 Task: For heading Arial with bold.  font size for heading22,  'Change the font style of data to'Arial Narrow.  and font size to 14,  Change the alignment of both headline & data to Align middle.  In the sheet  BankBalances analysisbook
Action: Mouse moved to (945, 128)
Screenshot: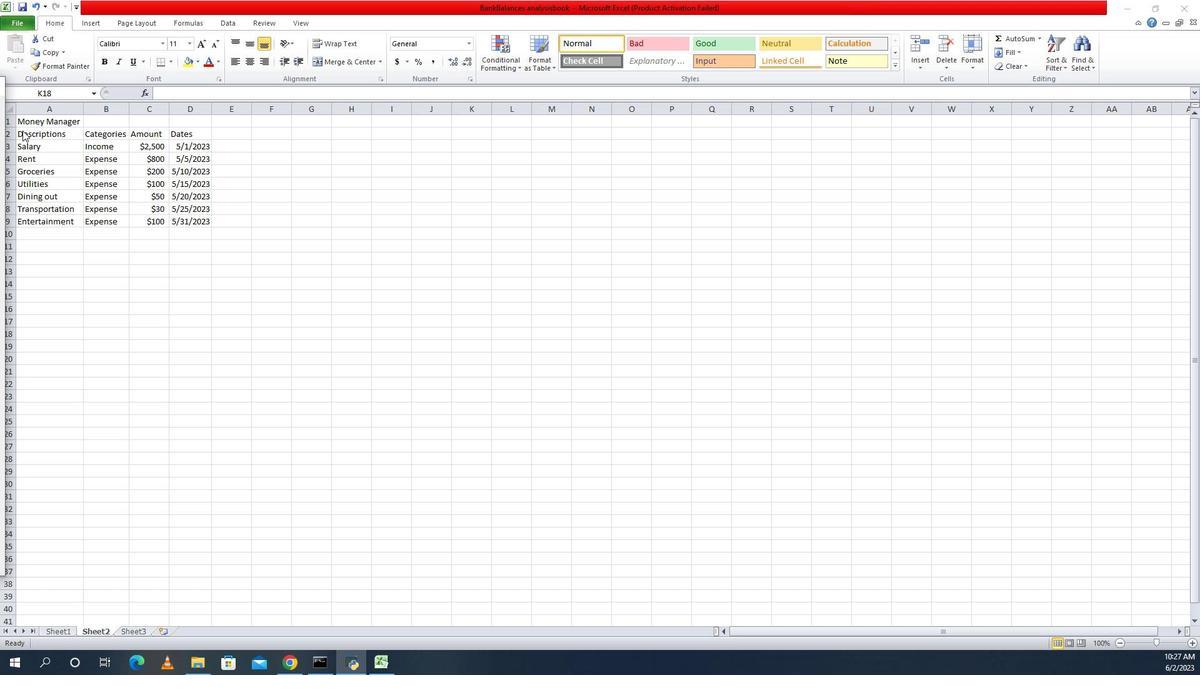 
Action: Mouse pressed left at (945, 128)
Screenshot: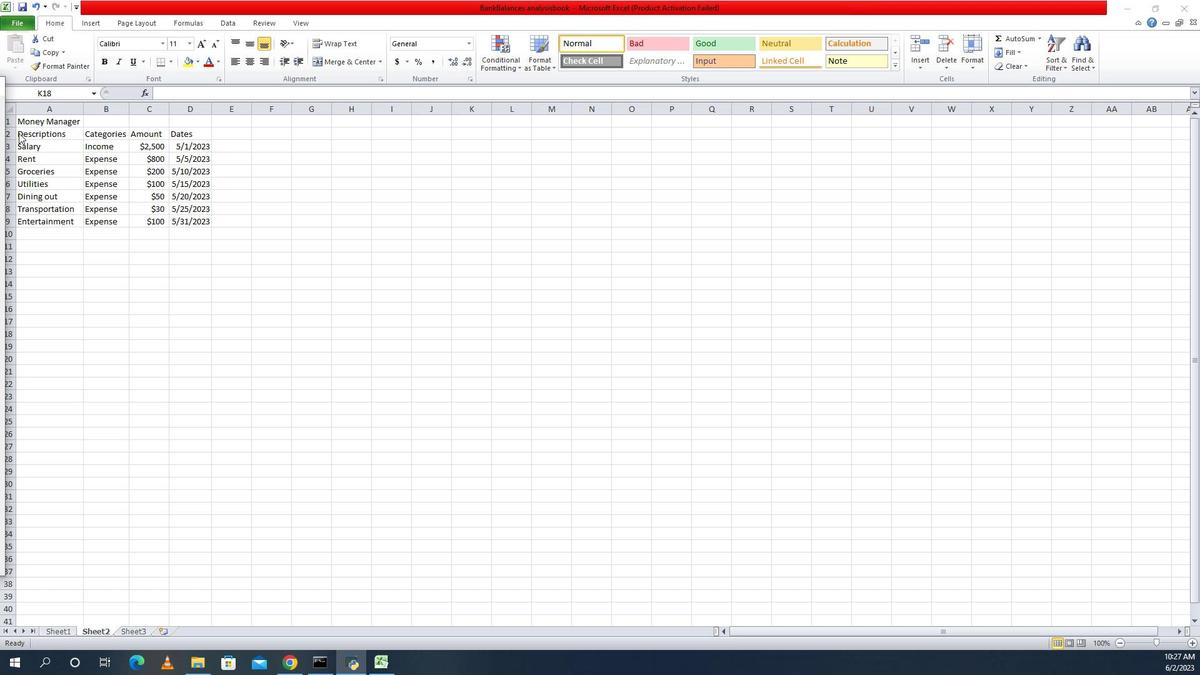 
Action: Mouse moved to (999, 132)
Screenshot: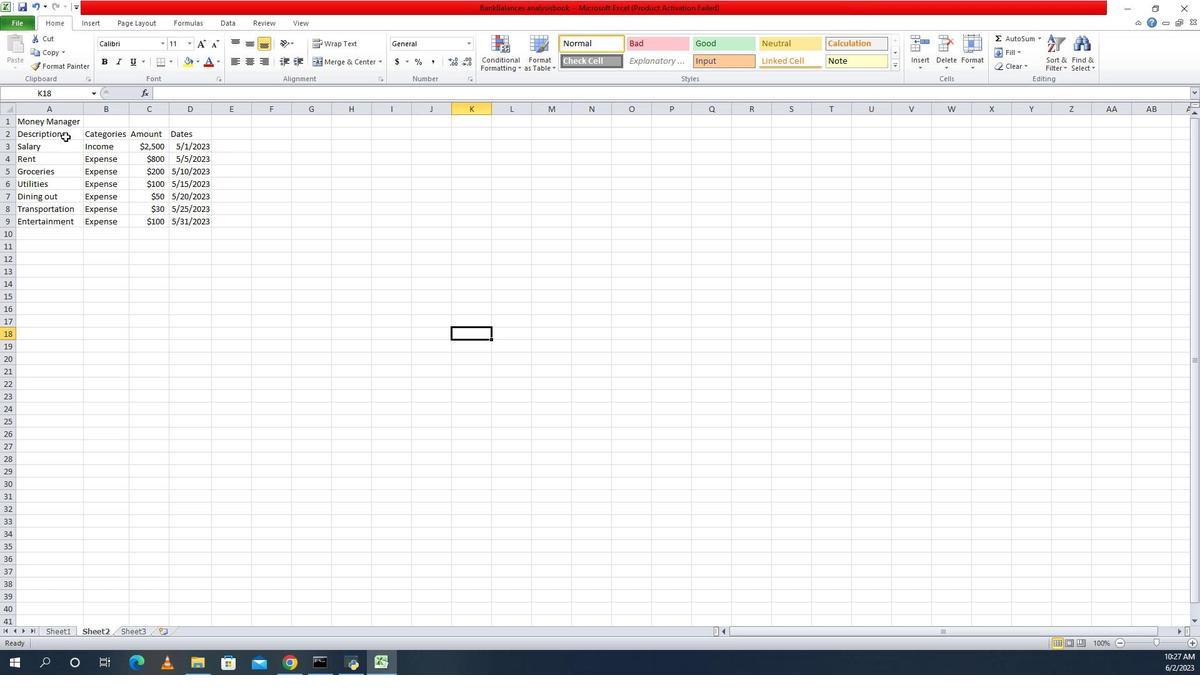 
Action: Mouse pressed left at (999, 132)
Screenshot: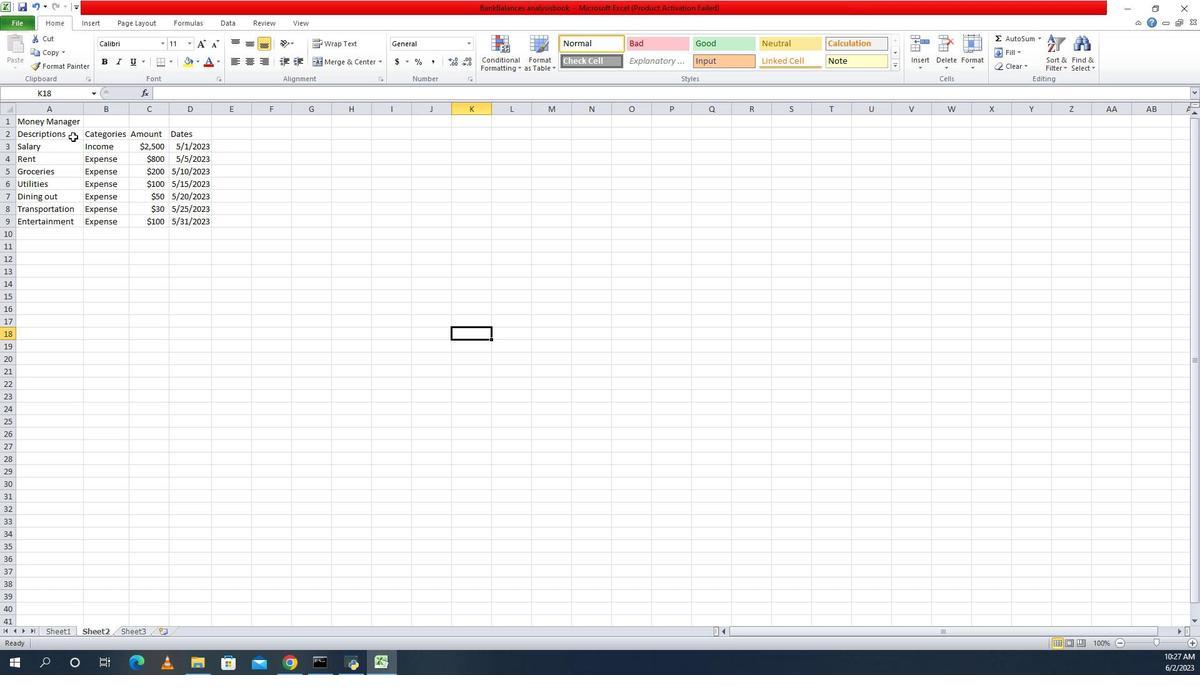 
Action: Mouse moved to (1088, 41)
Screenshot: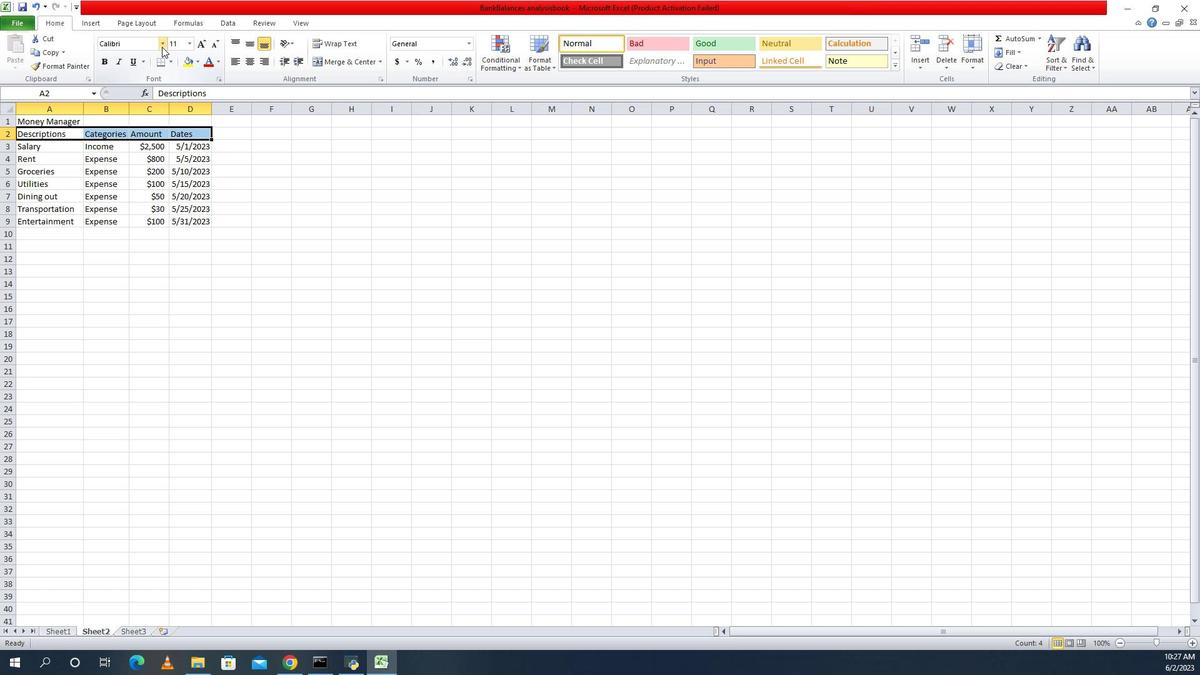 
Action: Mouse pressed left at (1088, 41)
Screenshot: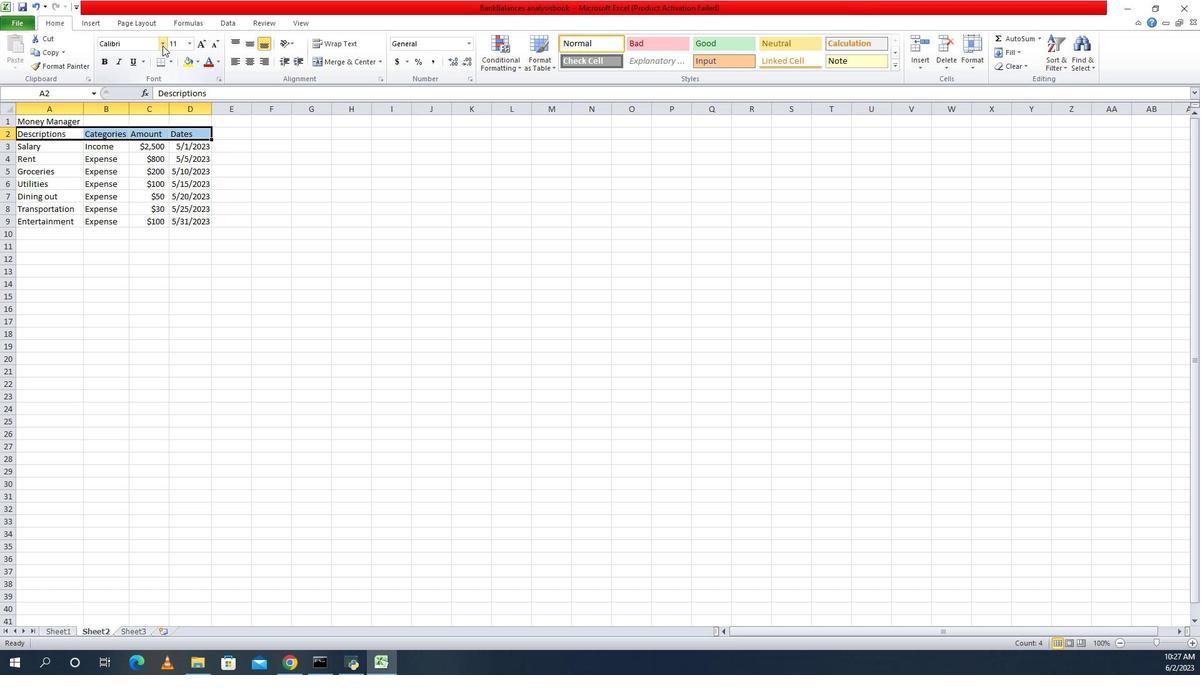 
Action: Mouse moved to (1069, 137)
Screenshot: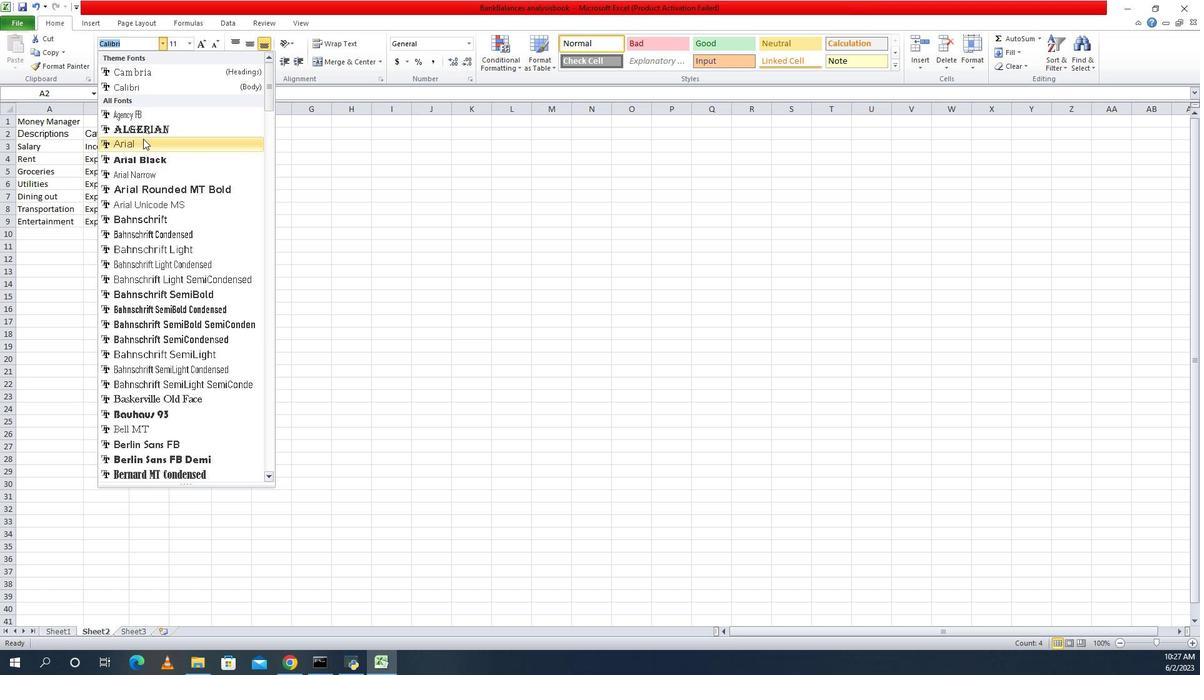 
Action: Mouse pressed left at (1069, 137)
Screenshot: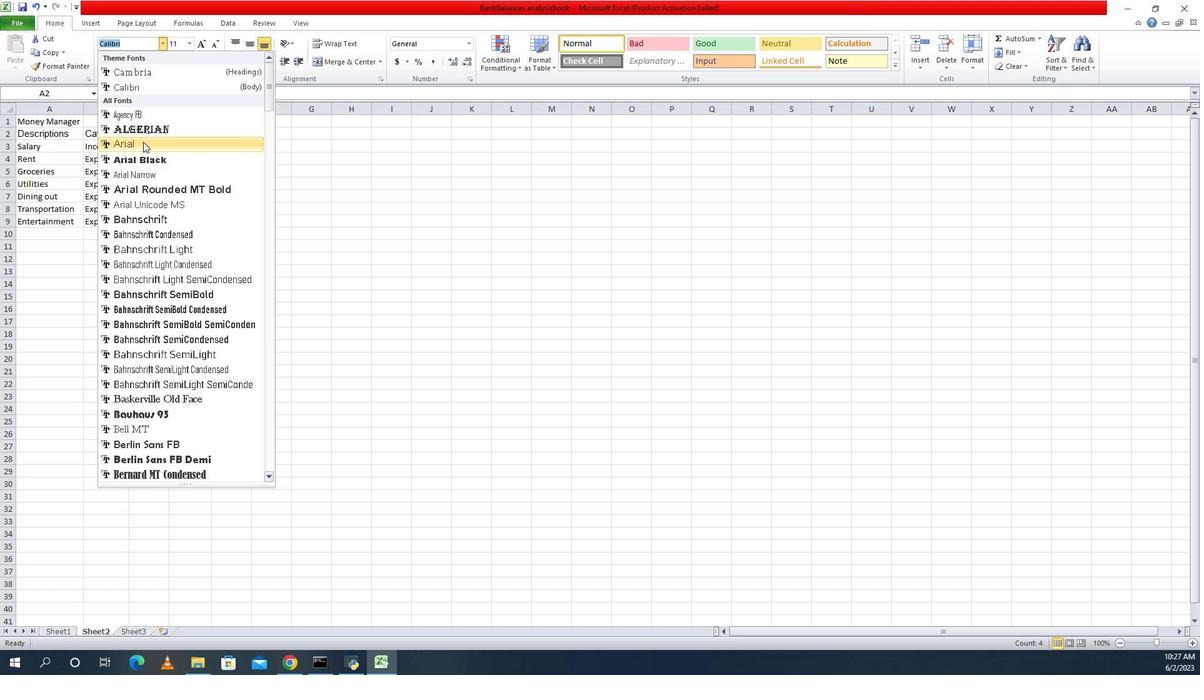 
Action: Mouse moved to (1115, 41)
Screenshot: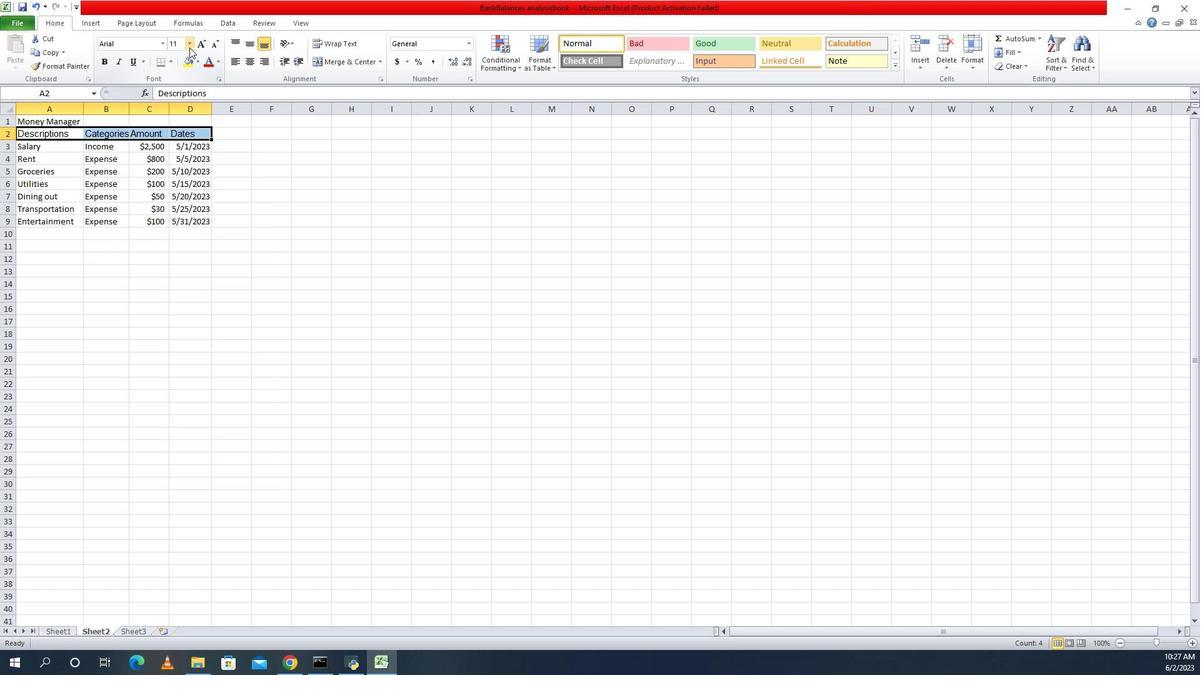 
Action: Mouse pressed left at (1115, 41)
Screenshot: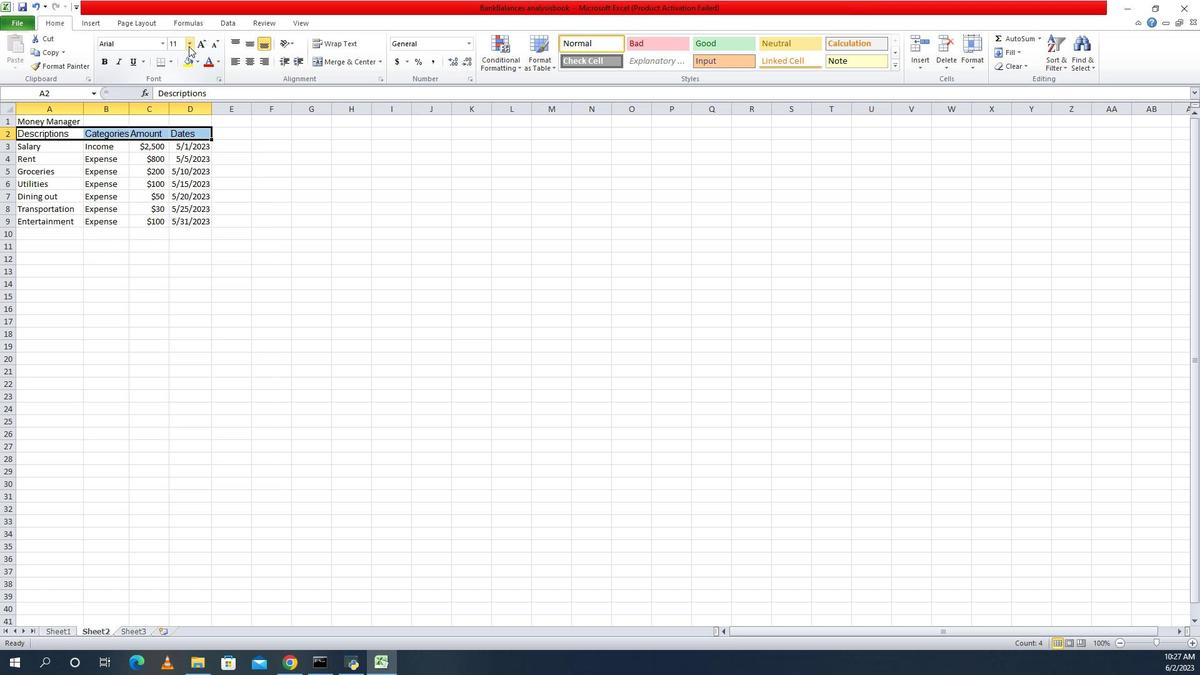 
Action: Mouse moved to (1105, 151)
Screenshot: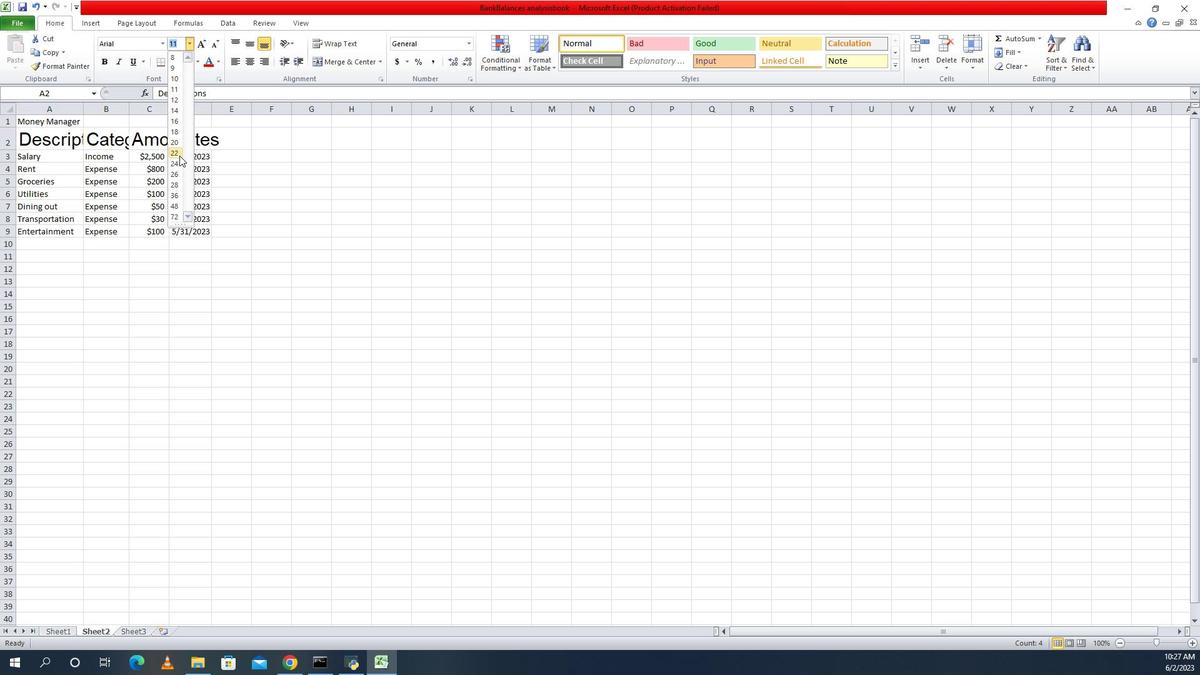 
Action: Mouse pressed left at (1105, 151)
Screenshot: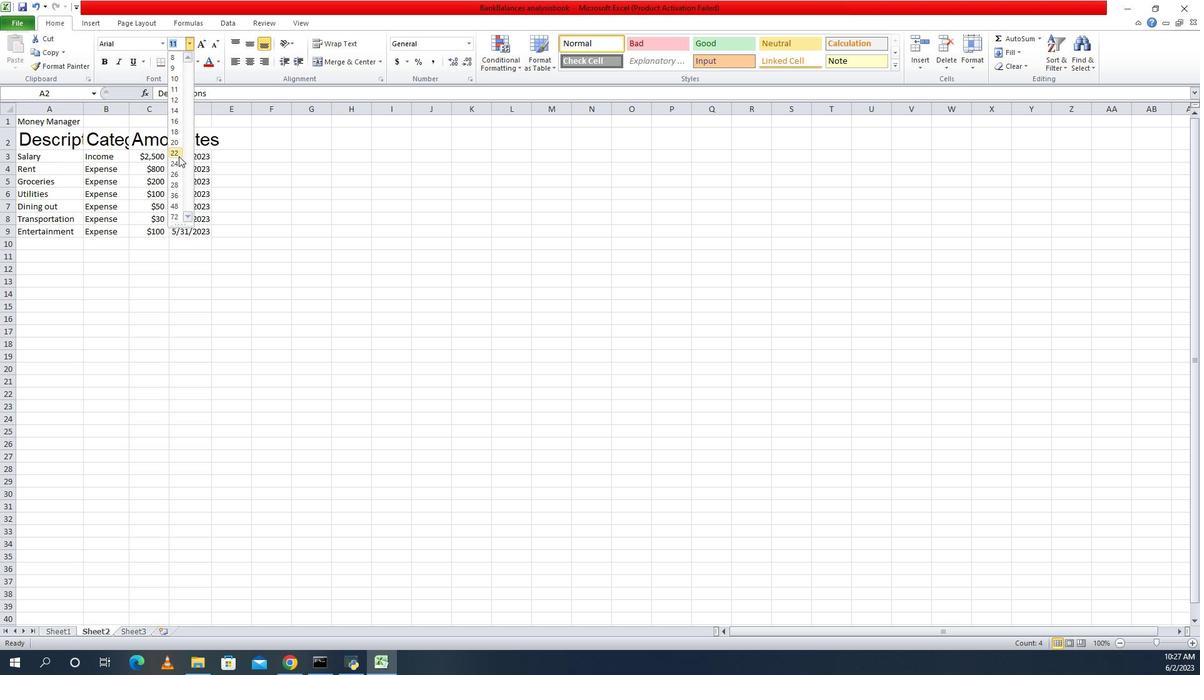 
Action: Mouse moved to (1137, 106)
Screenshot: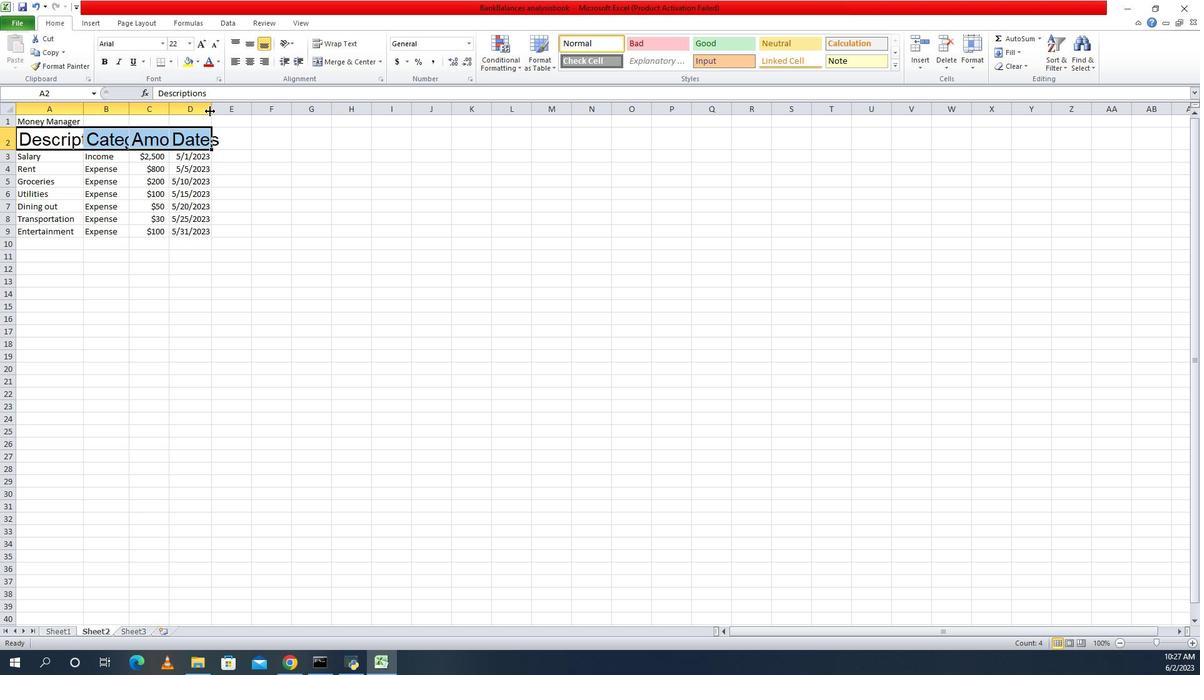 
Action: Mouse pressed left at (1137, 106)
Screenshot: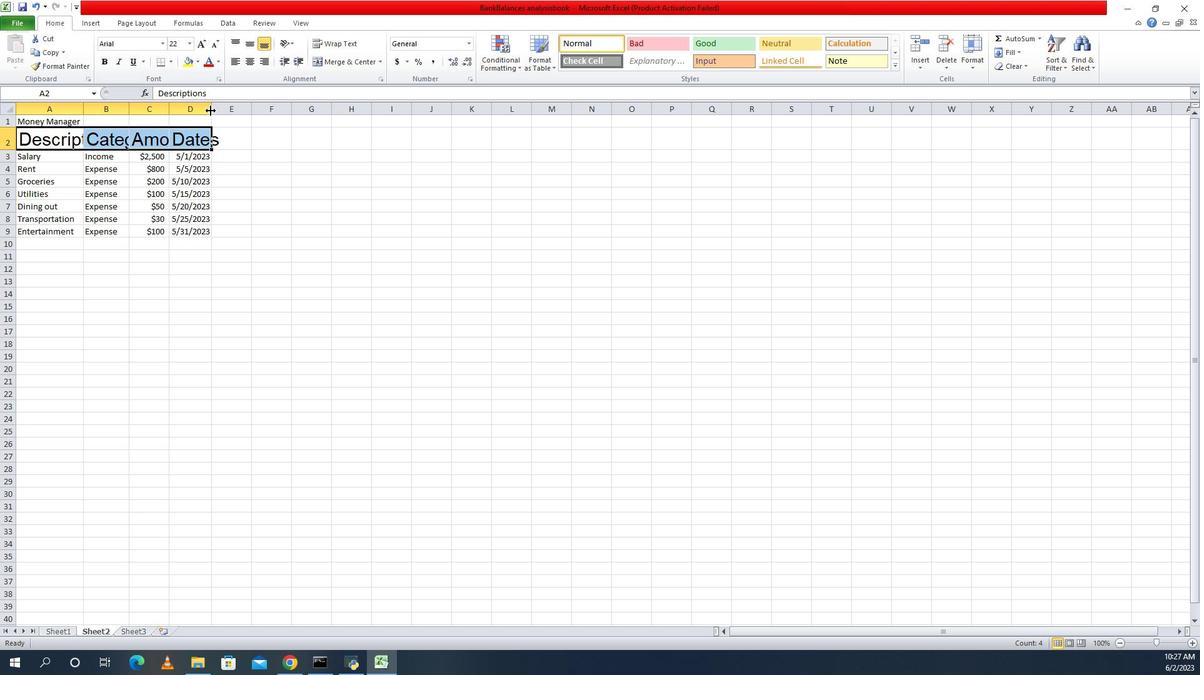 
Action: Mouse pressed left at (1137, 106)
Screenshot: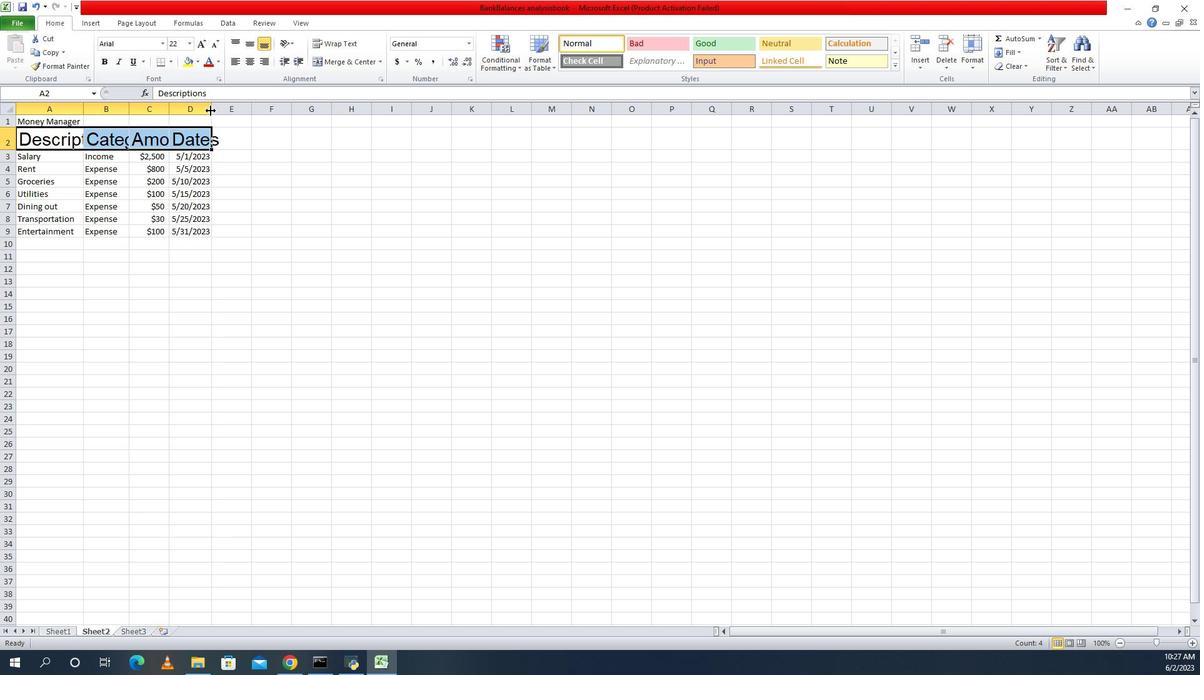 
Action: Mouse moved to (1096, 106)
Screenshot: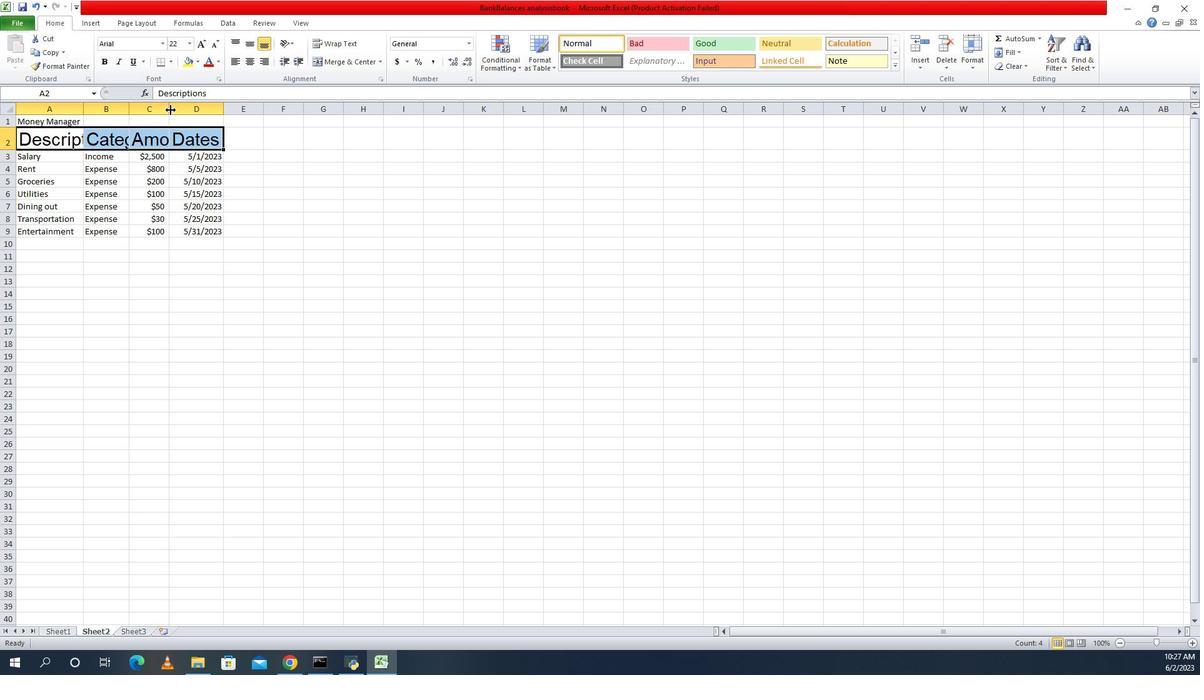 
Action: Mouse pressed left at (1096, 106)
Screenshot: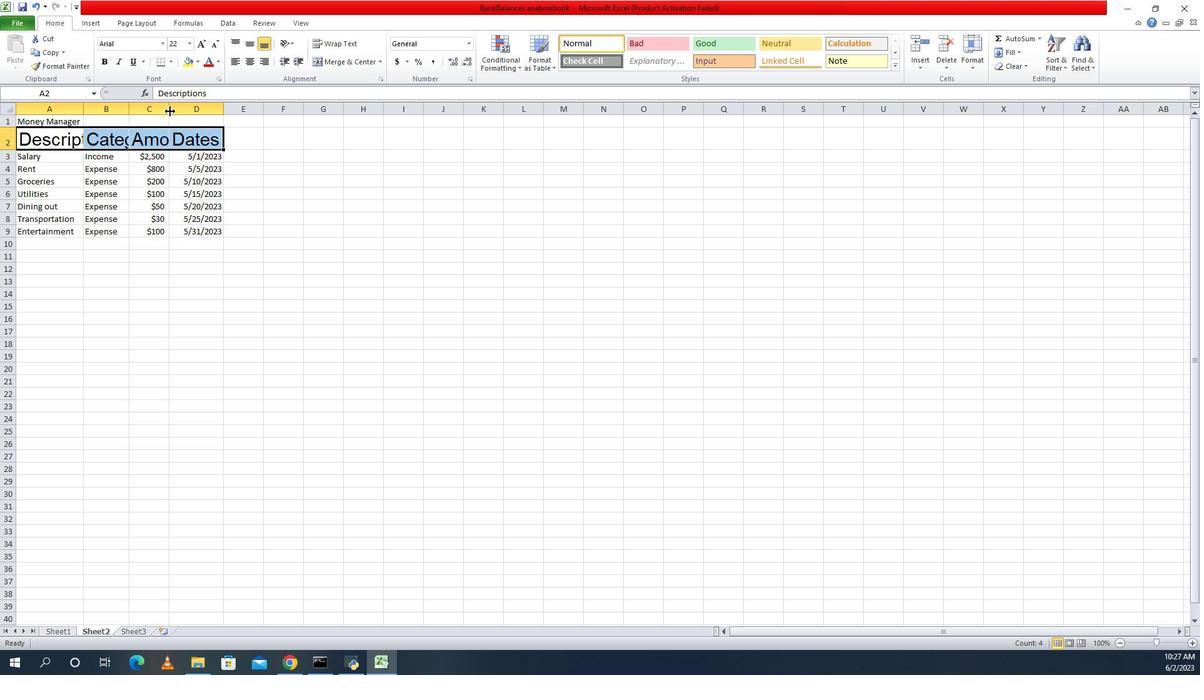 
Action: Mouse pressed left at (1096, 106)
Screenshot: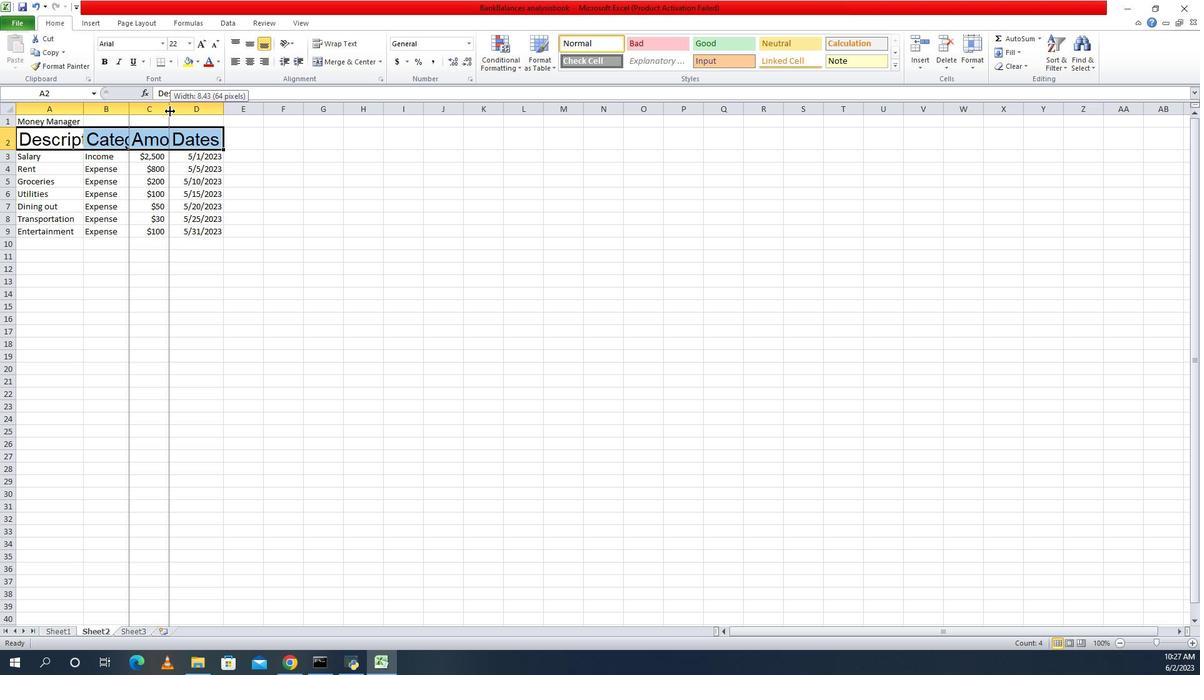 
Action: Mouse moved to (1055, 107)
Screenshot: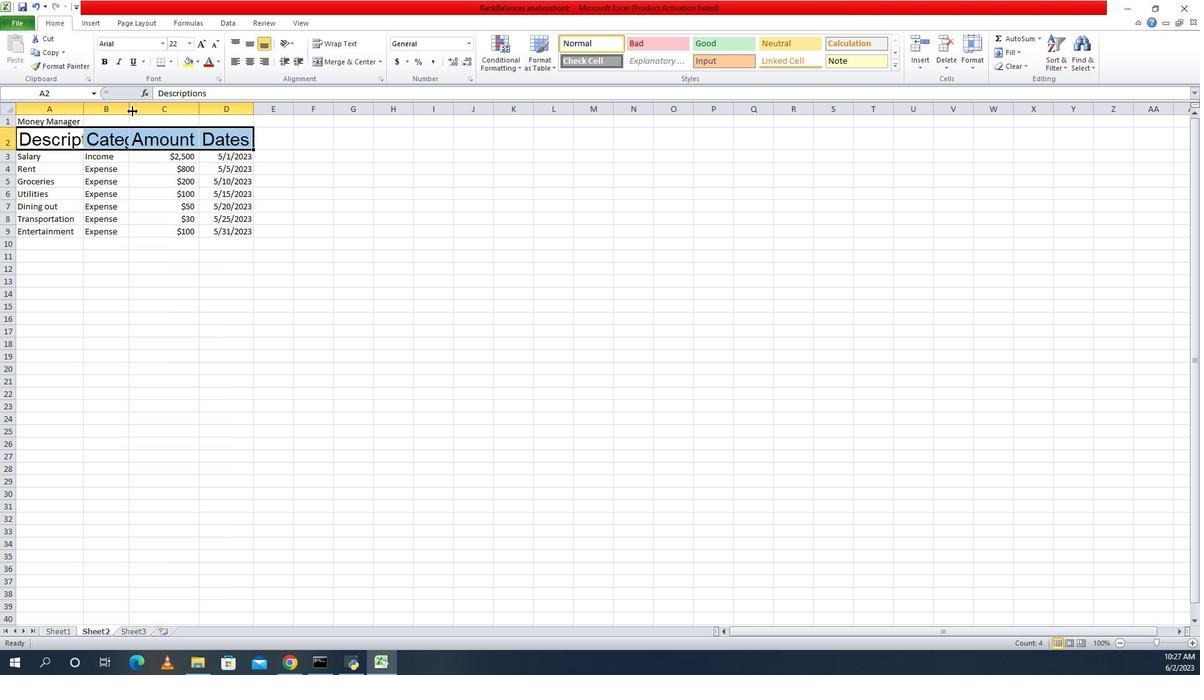 
Action: Mouse pressed left at (1055, 107)
Screenshot: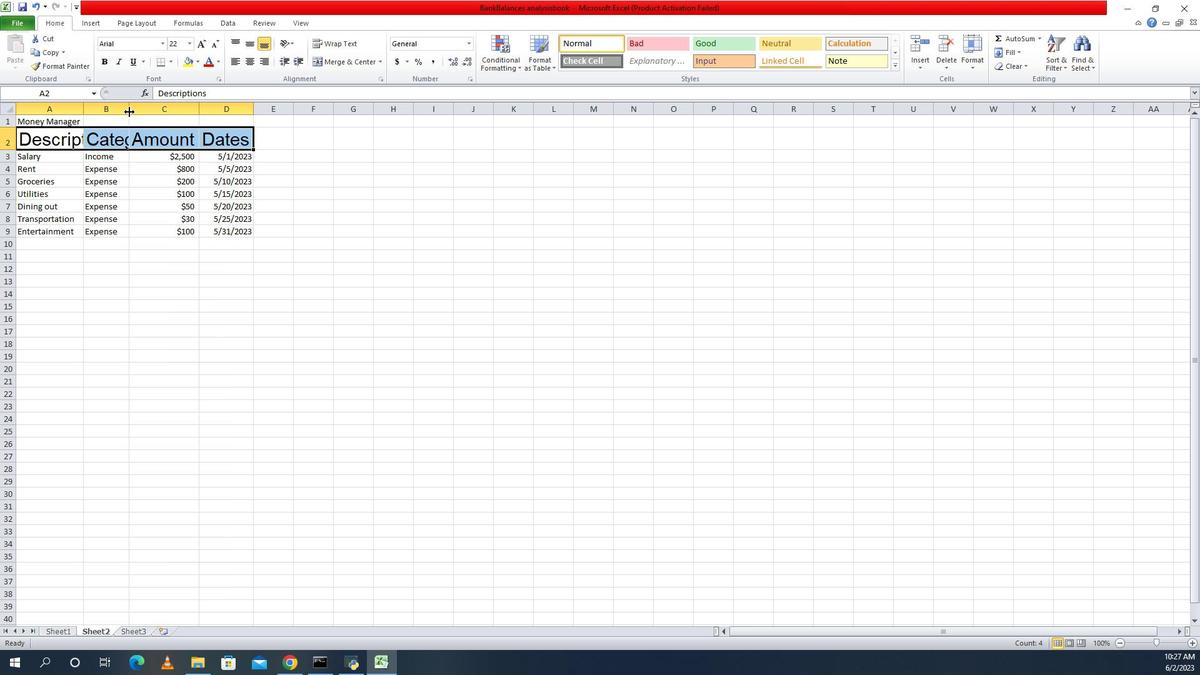 
Action: Mouse pressed left at (1055, 107)
Screenshot: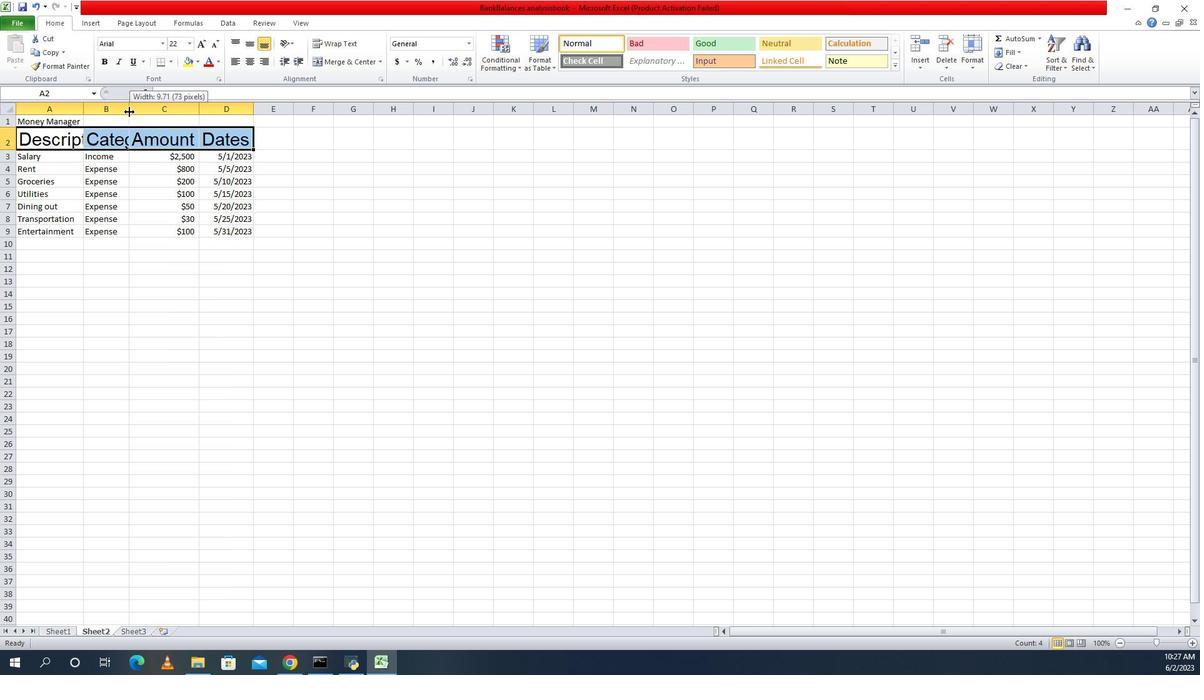 
Action: Mouse moved to (1009, 106)
Screenshot: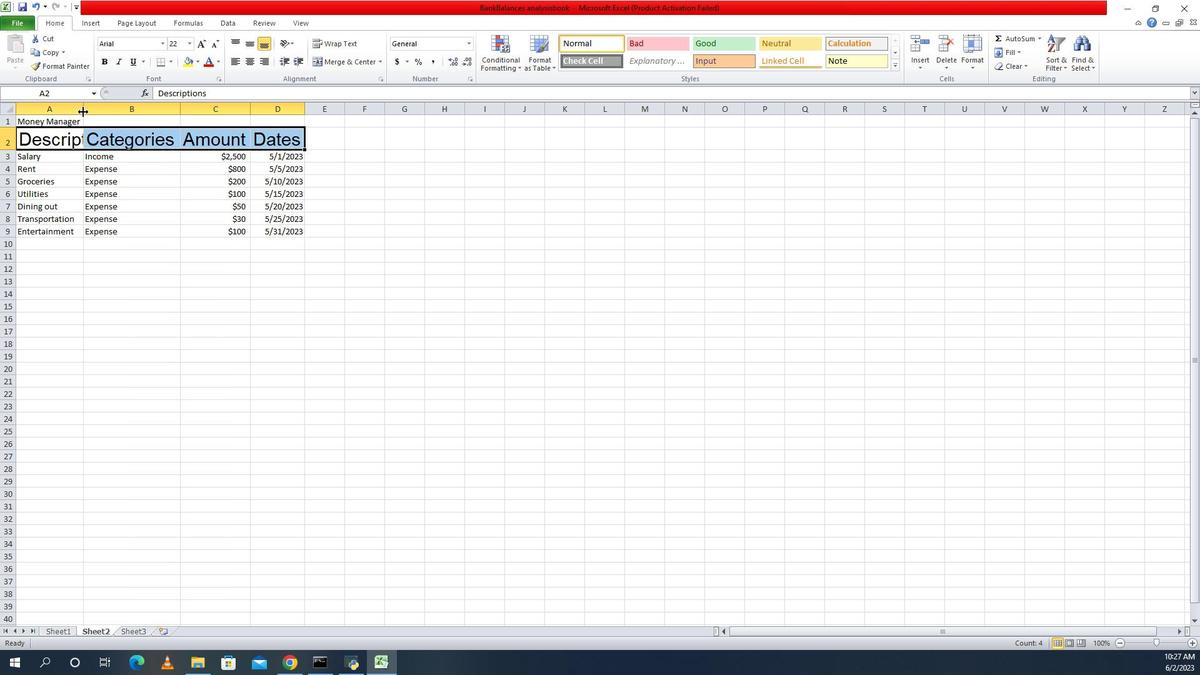 
Action: Mouse pressed left at (1009, 106)
Screenshot: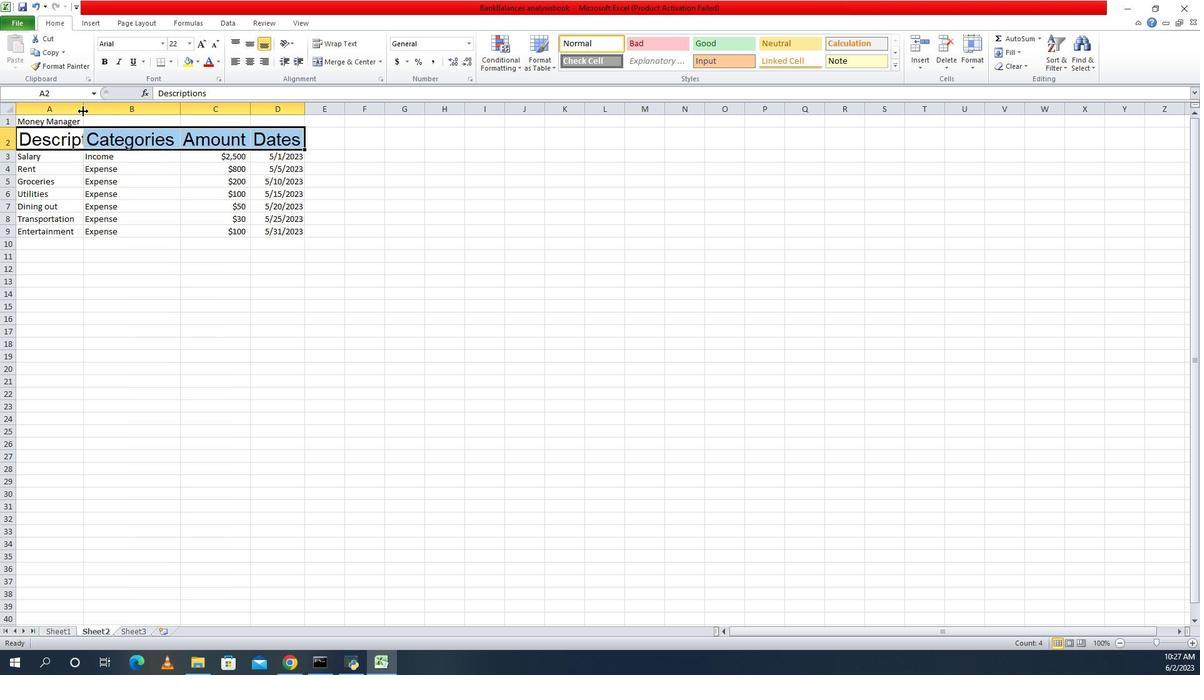 
Action: Mouse pressed left at (1009, 106)
Screenshot: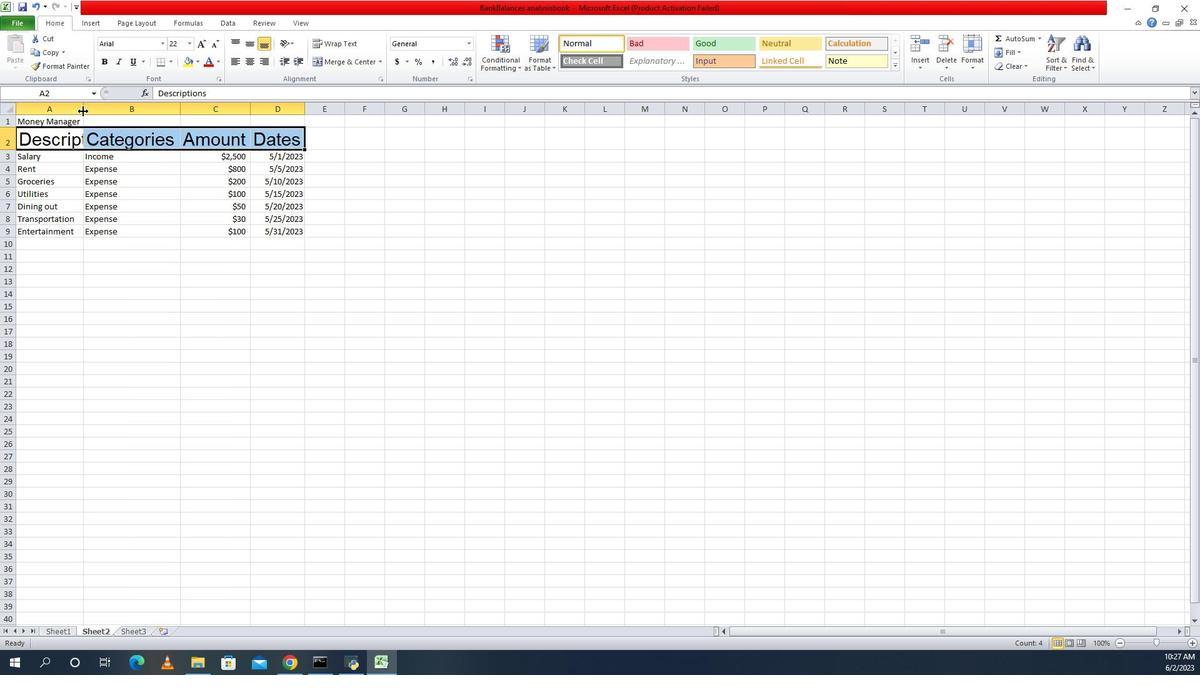 
Action: Mouse moved to (945, 151)
Screenshot: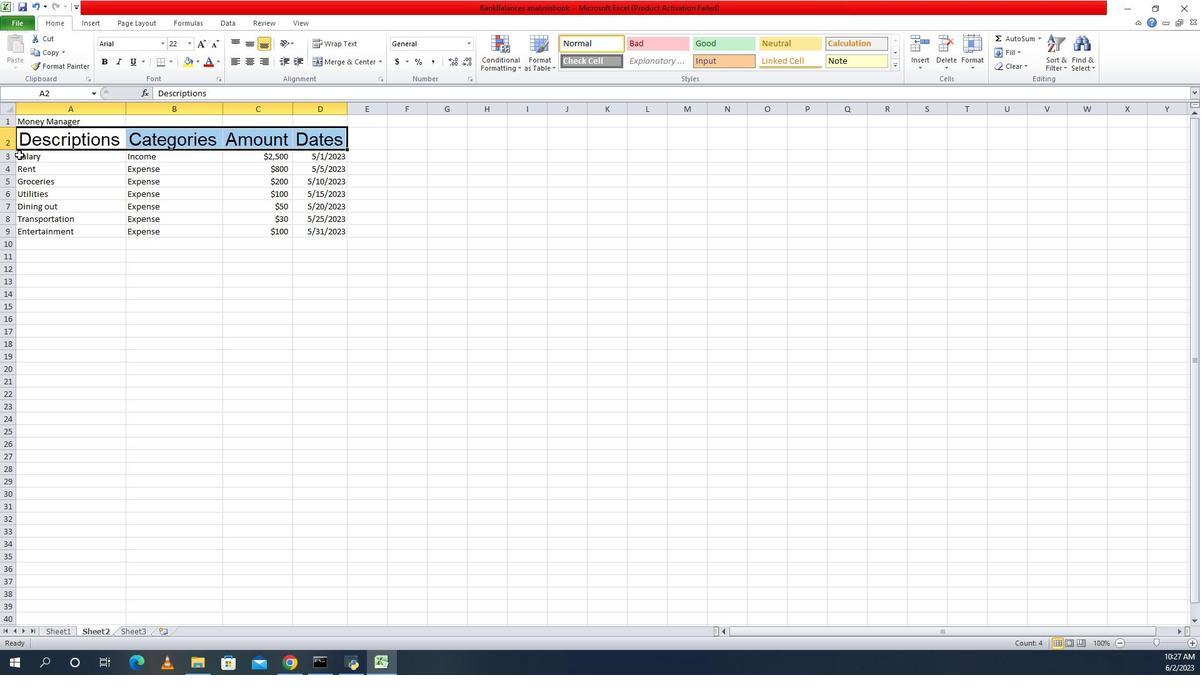 
Action: Mouse pressed left at (945, 151)
Screenshot: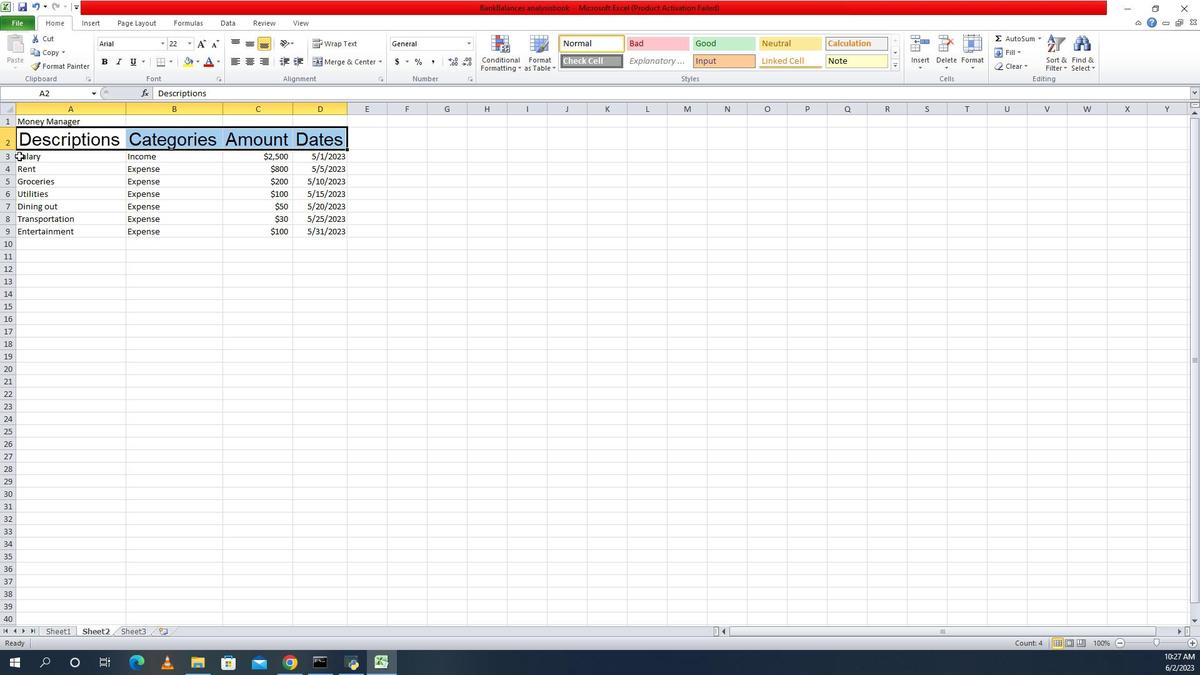 
Action: Mouse moved to (1091, 39)
Screenshot: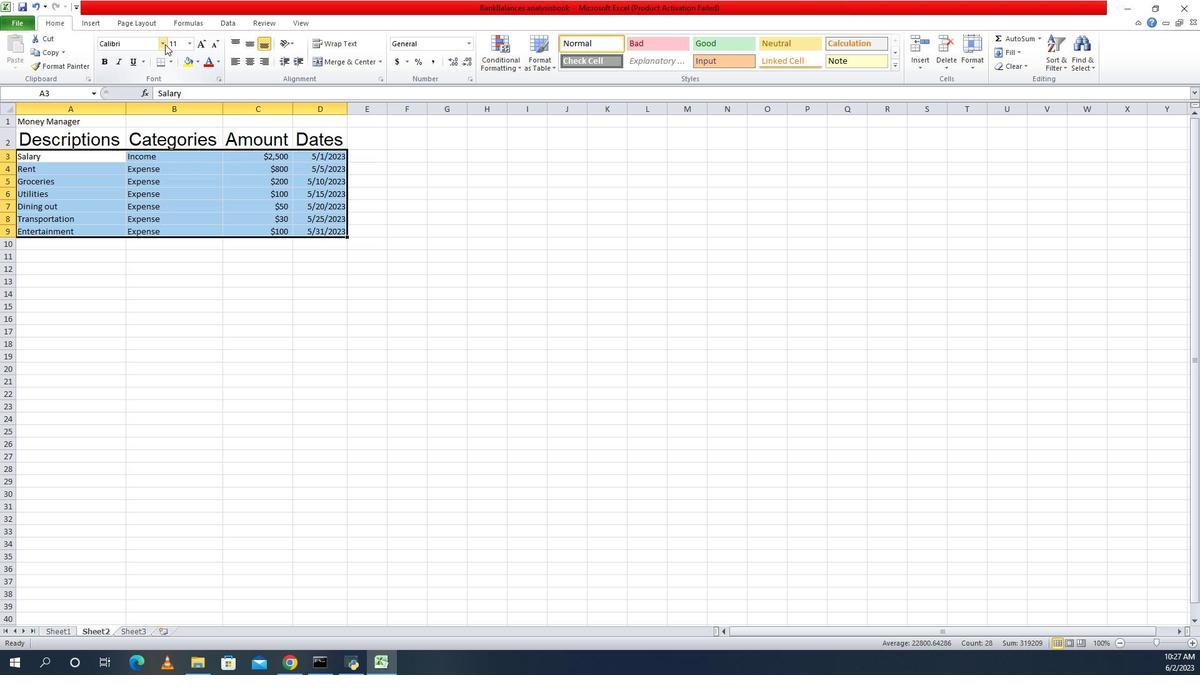 
Action: Mouse pressed left at (1091, 39)
Screenshot: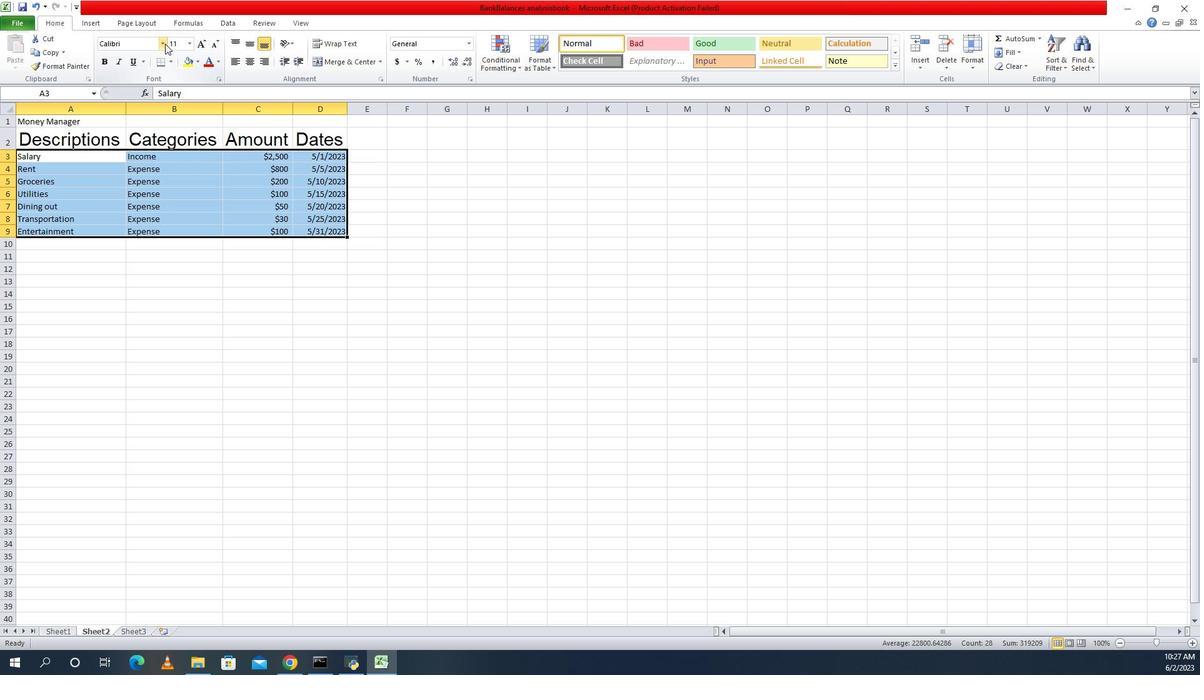 
Action: Mouse moved to (1048, 171)
Screenshot: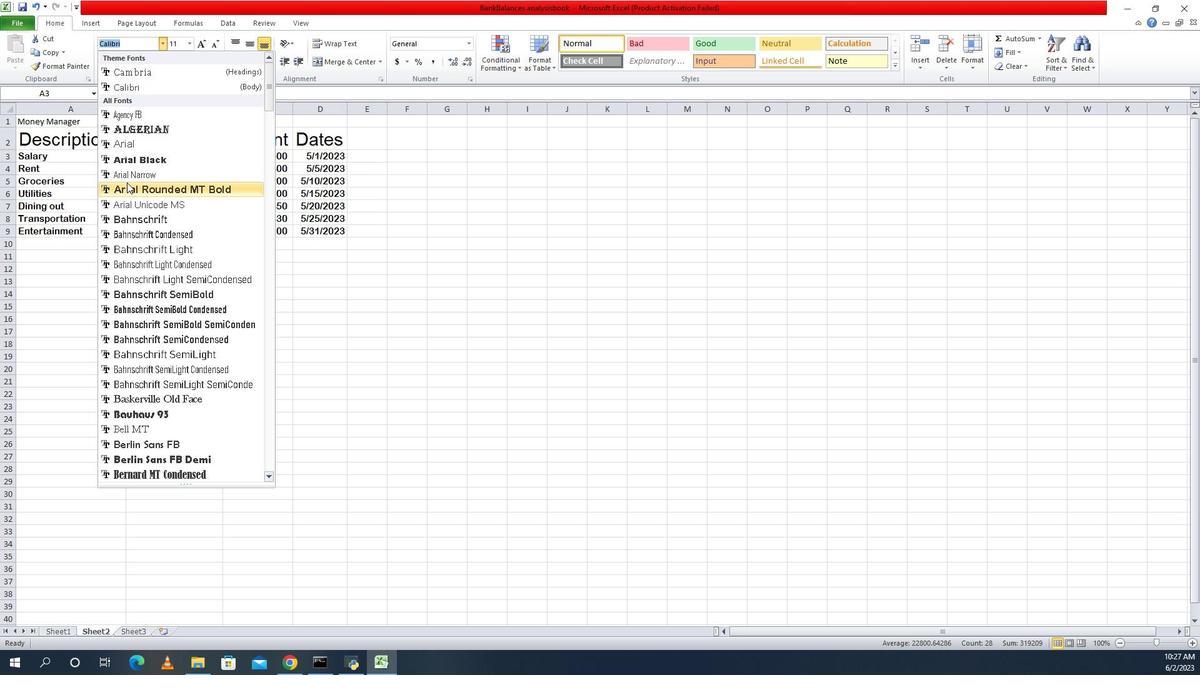 
Action: Mouse pressed left at (1048, 171)
Screenshot: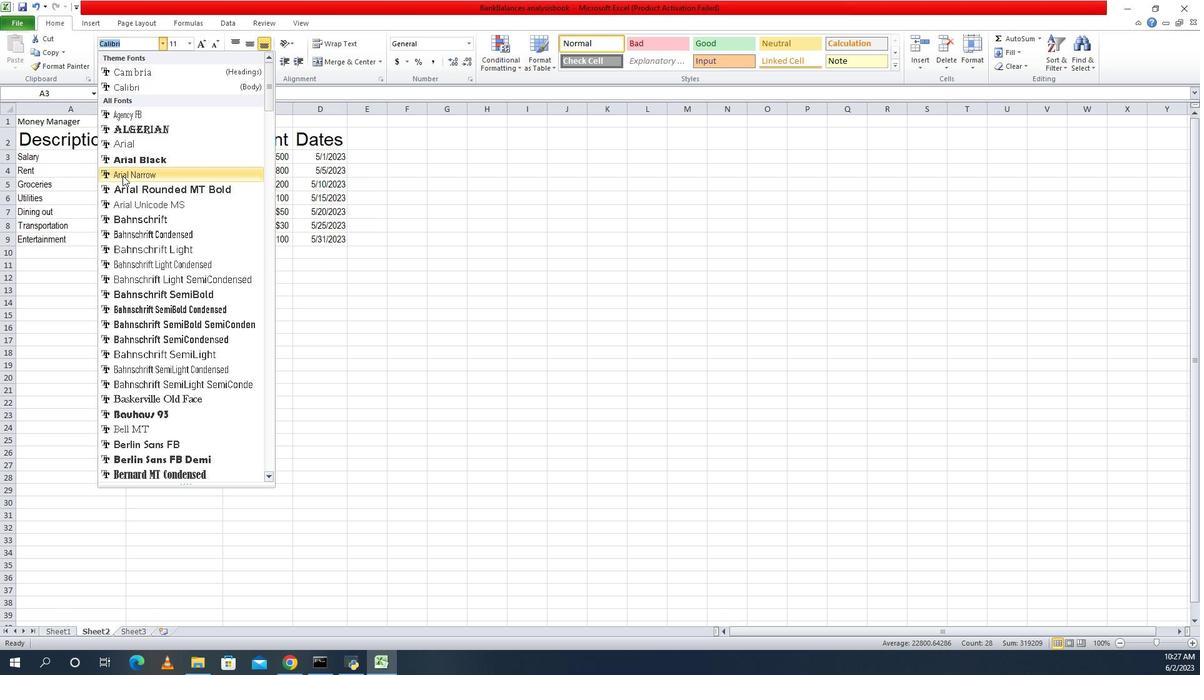 
Action: Mouse moved to (1116, 39)
Screenshot: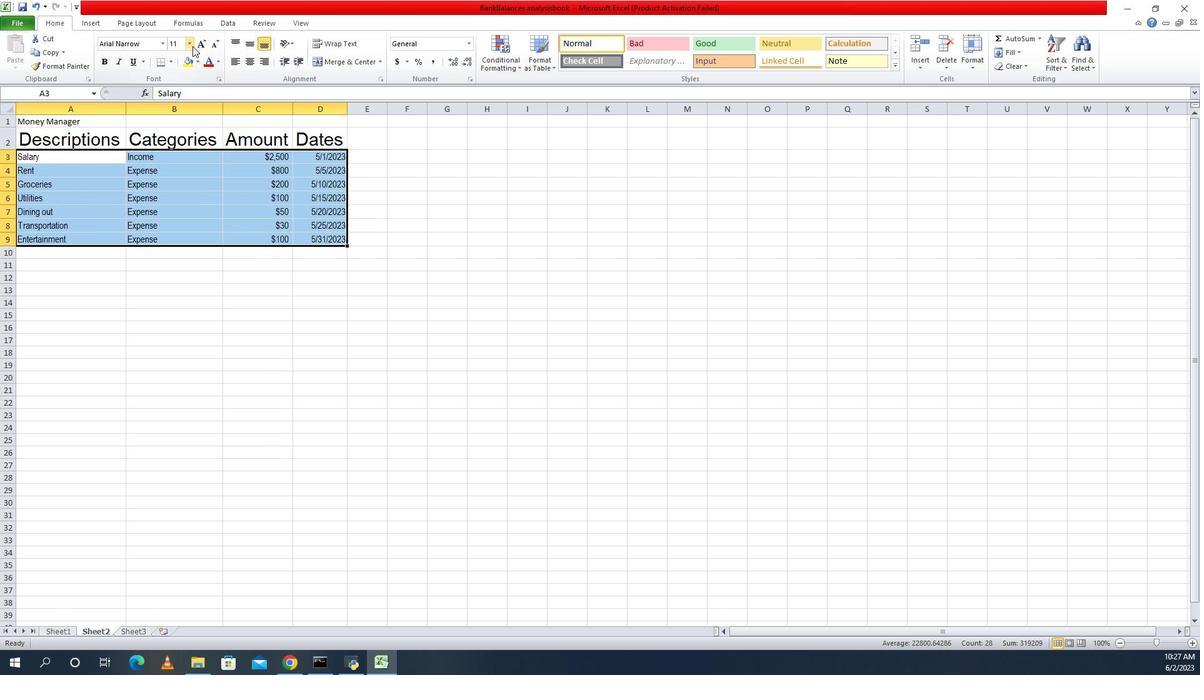 
Action: Mouse pressed left at (1116, 39)
Screenshot: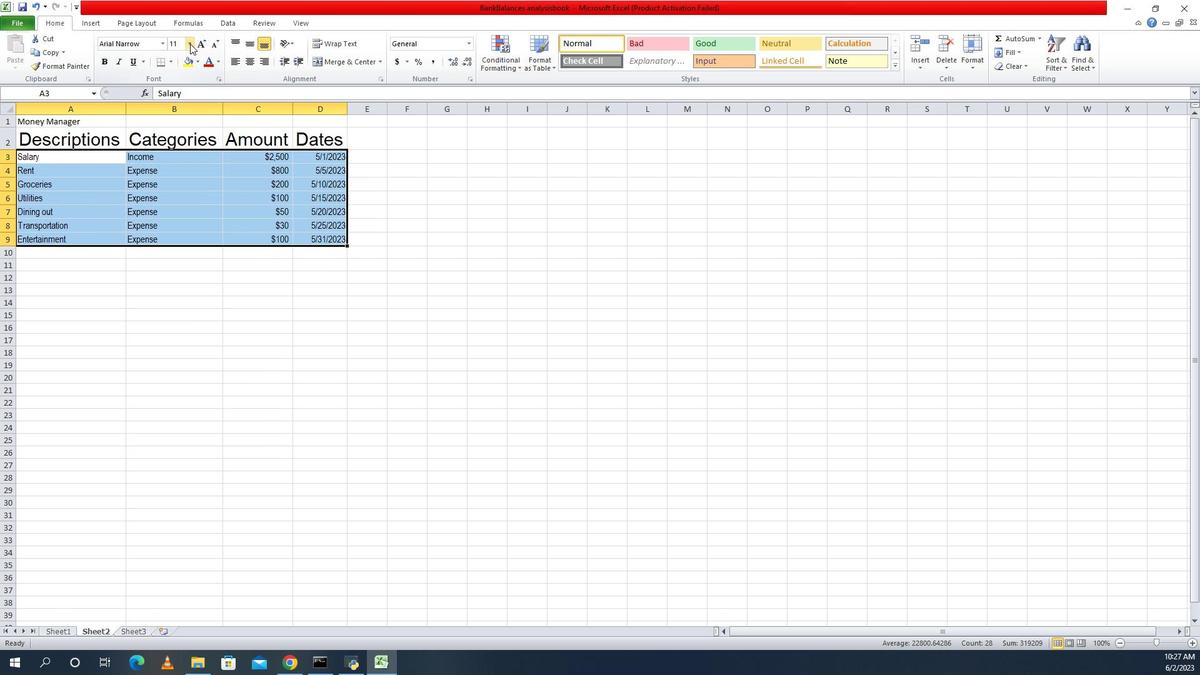 
Action: Mouse moved to (1100, 103)
Screenshot: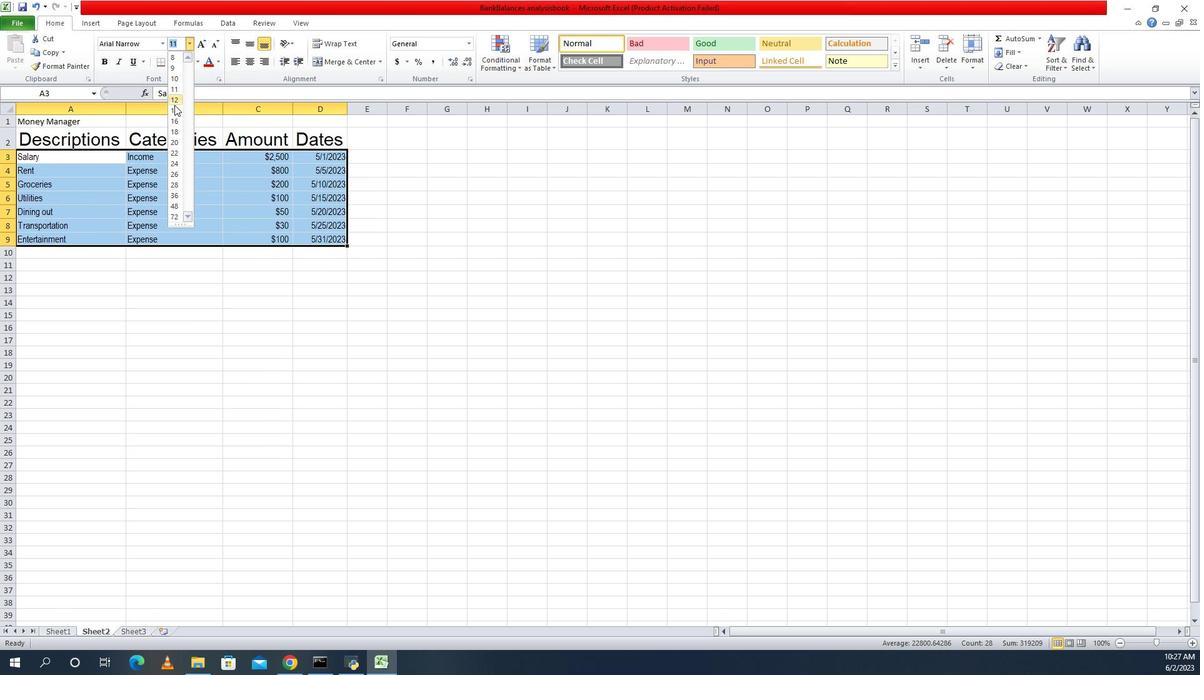 
Action: Mouse pressed left at (1100, 103)
Screenshot: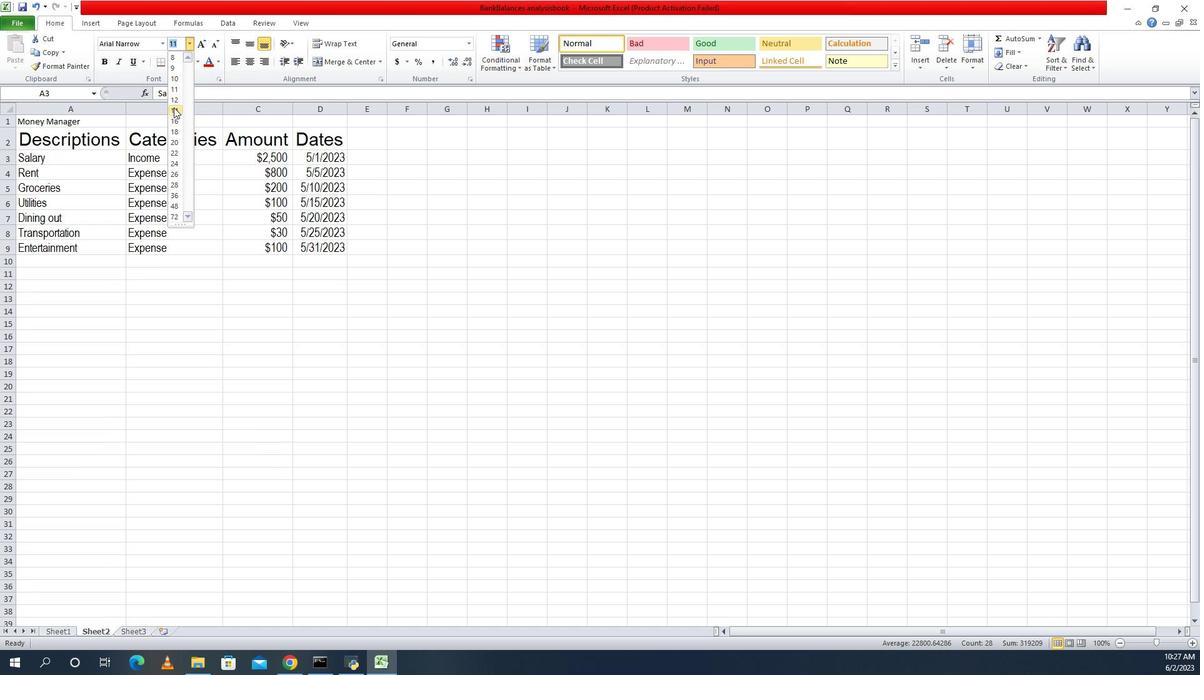 
Action: Mouse moved to (964, 126)
Screenshot: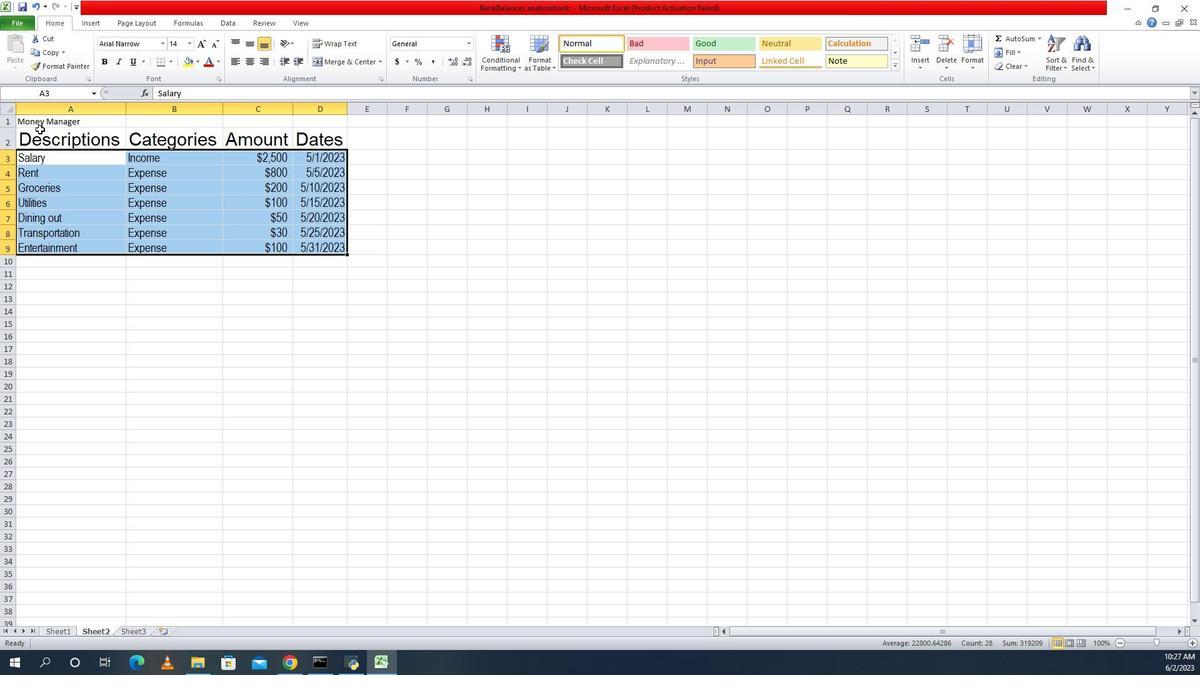 
Action: Mouse pressed left at (964, 126)
Screenshot: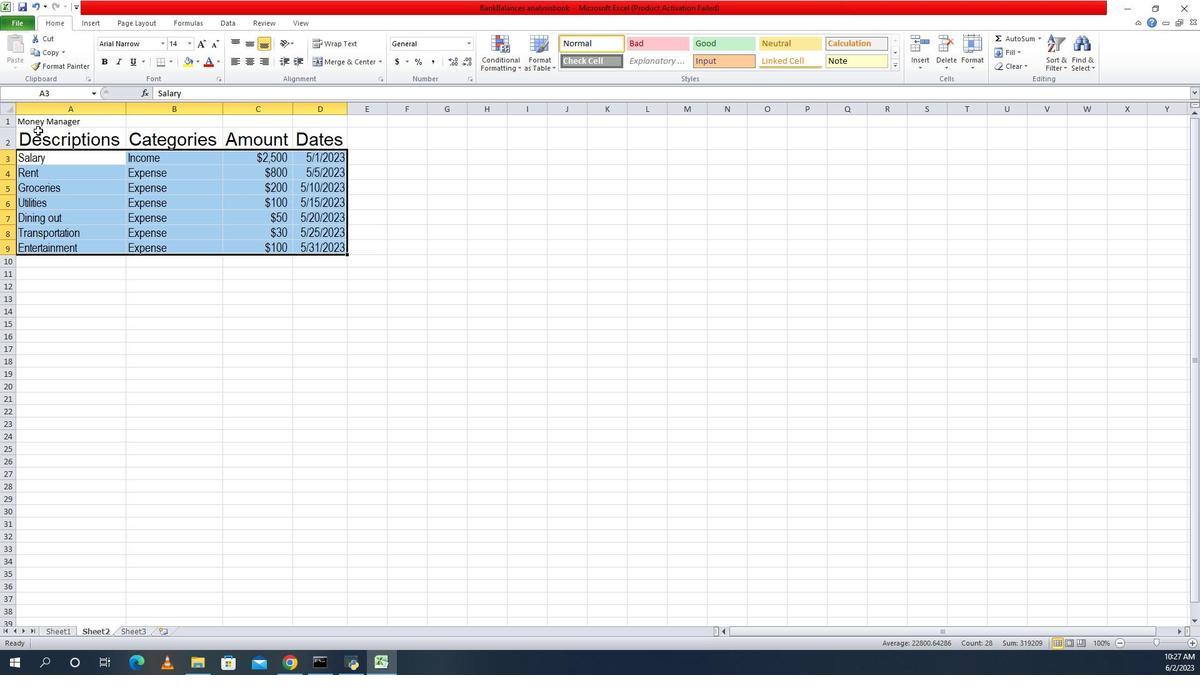 
Action: Mouse moved to (1174, 38)
Screenshot: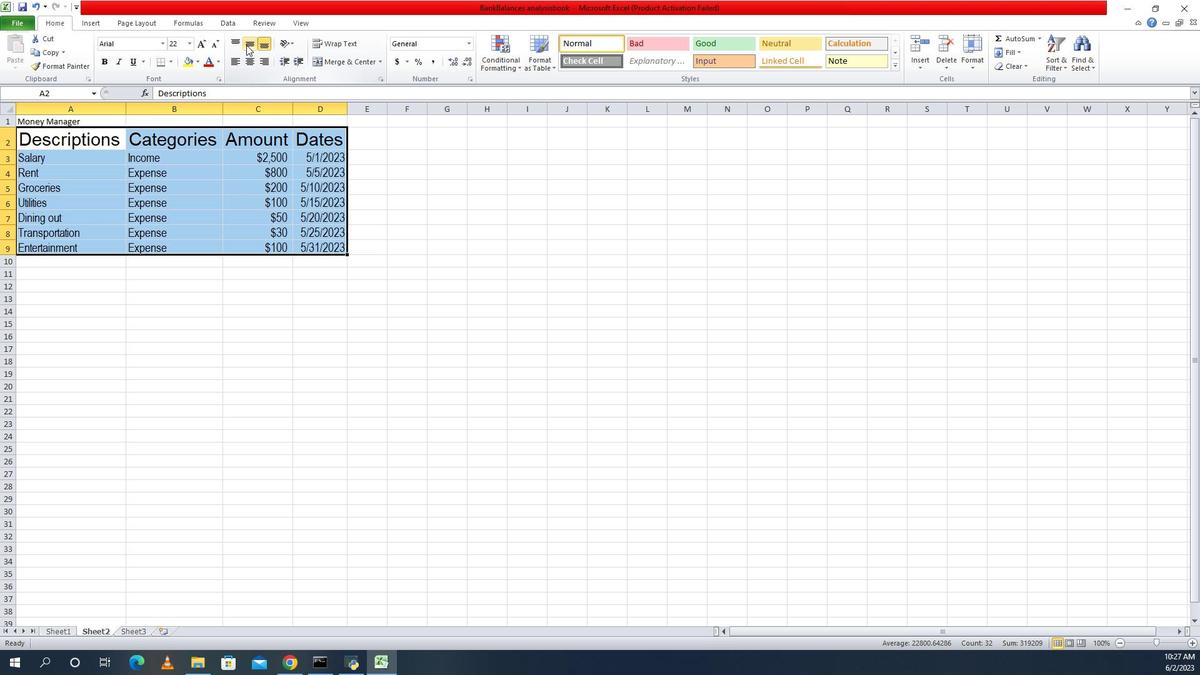 
Action: Mouse pressed left at (1174, 38)
Screenshot: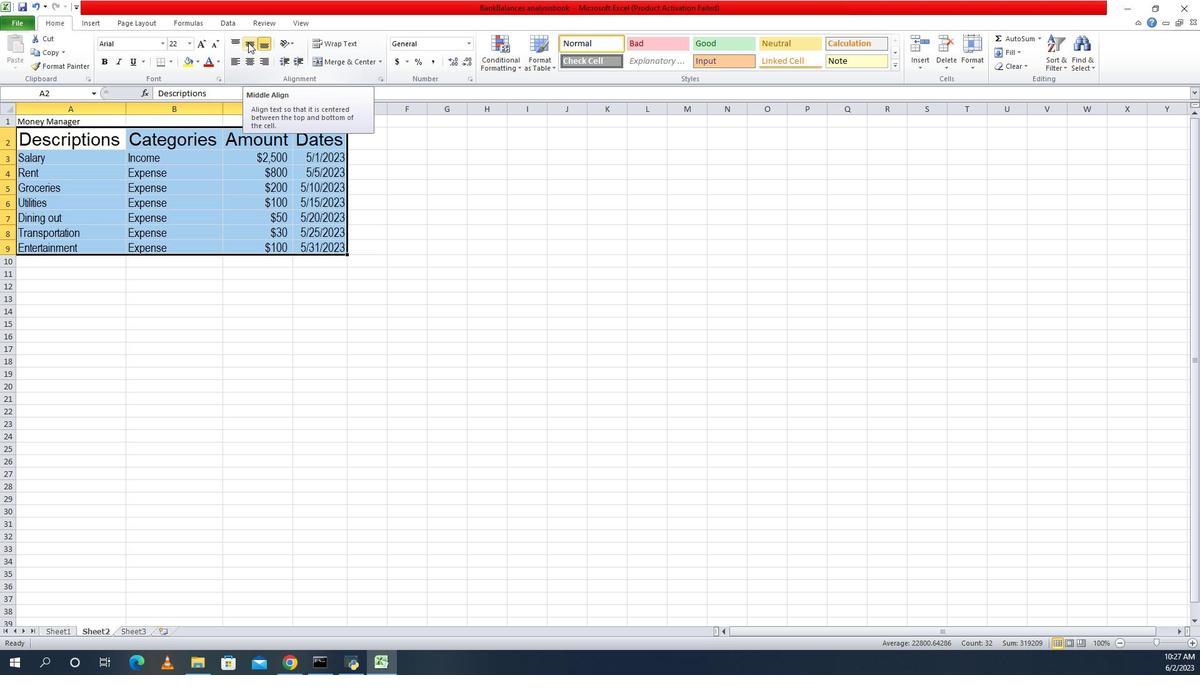 
Action: Mouse moved to (1178, 304)
Screenshot: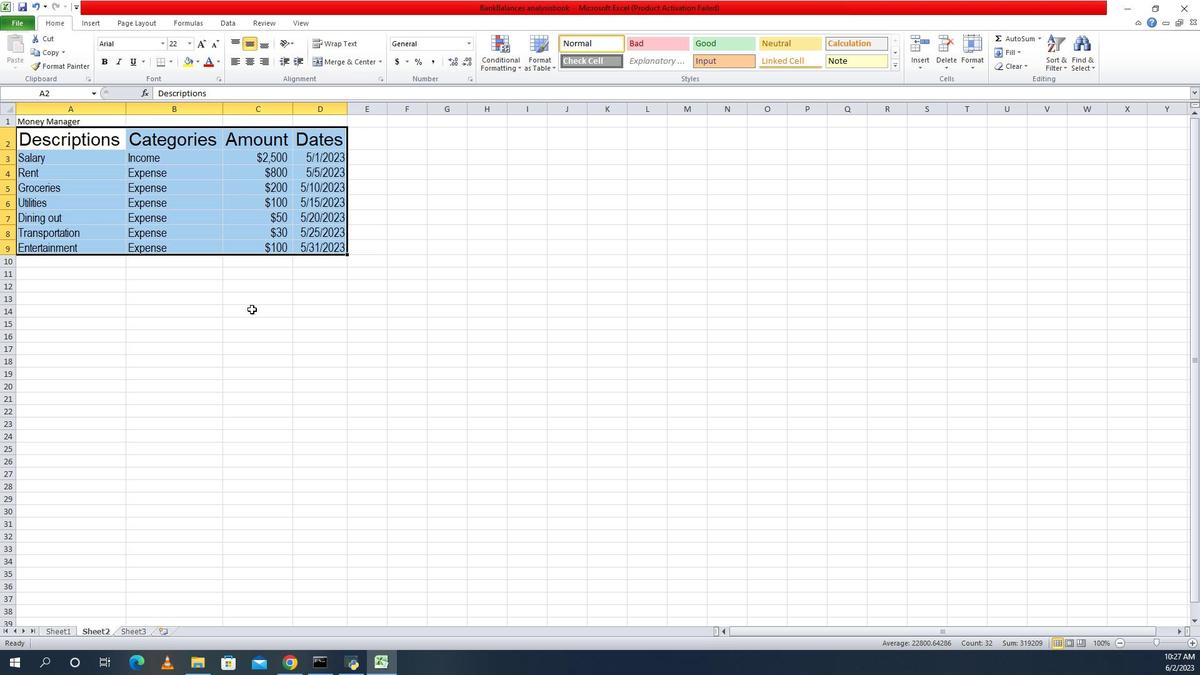
Action: Mouse pressed left at (1178, 304)
Screenshot: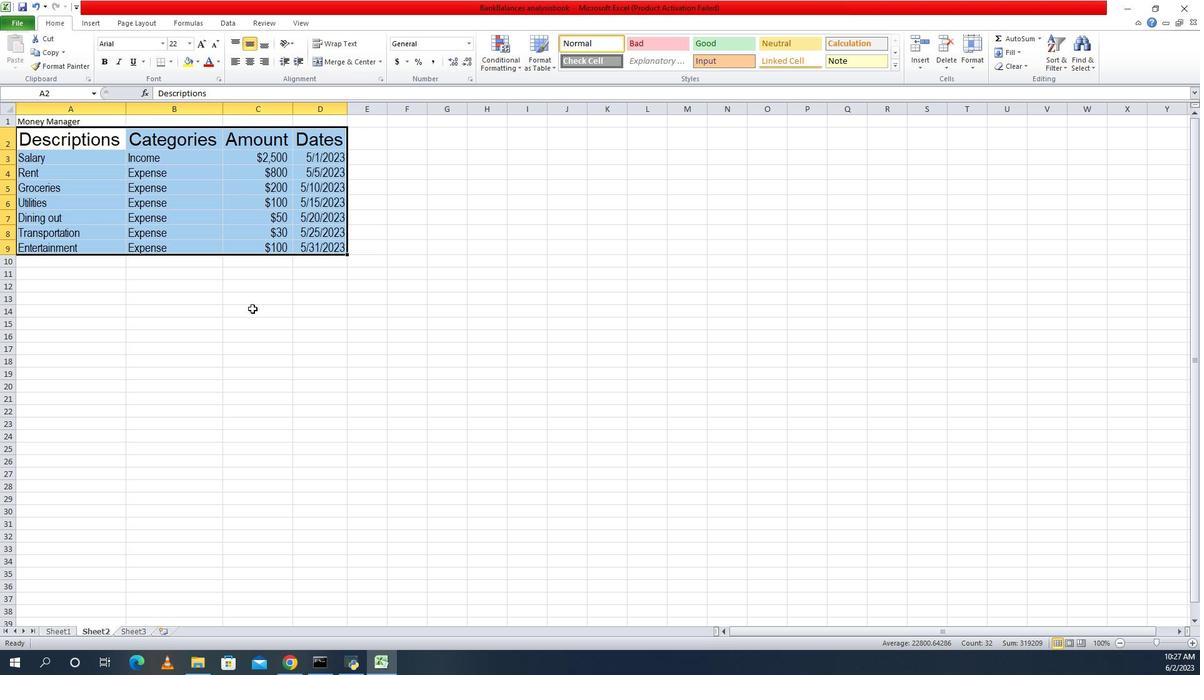 
Action: Mouse moved to (1181, 304)
Screenshot: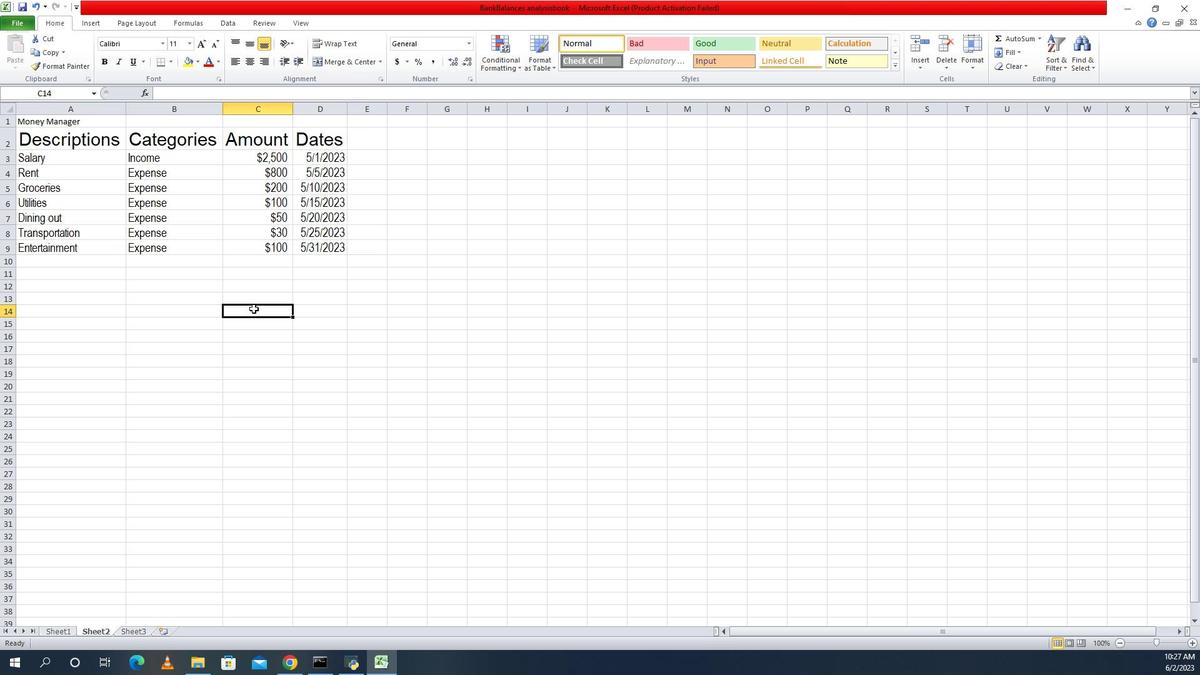 
